 Task: Create board using template kanban template.
Action: Mouse moved to (273, 56)
Screenshot: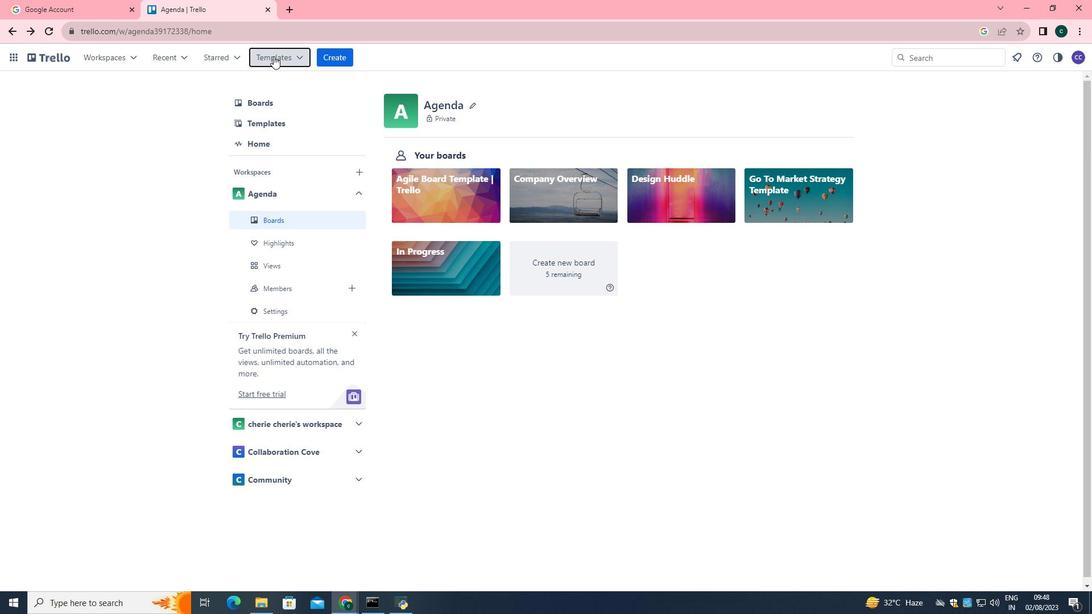 
Action: Mouse pressed left at (273, 56)
Screenshot: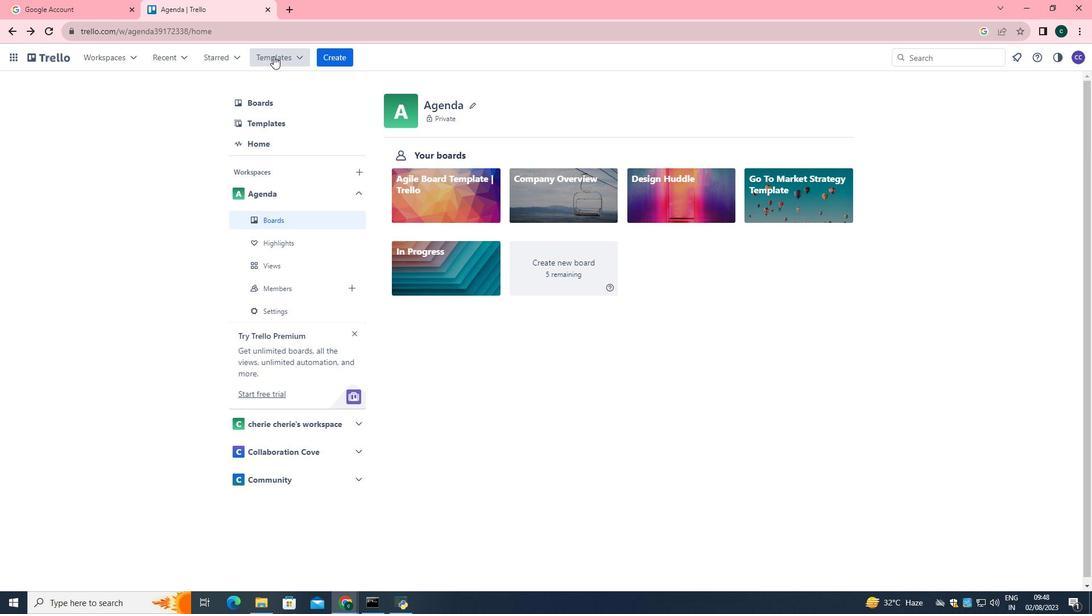 
Action: Mouse moved to (310, 229)
Screenshot: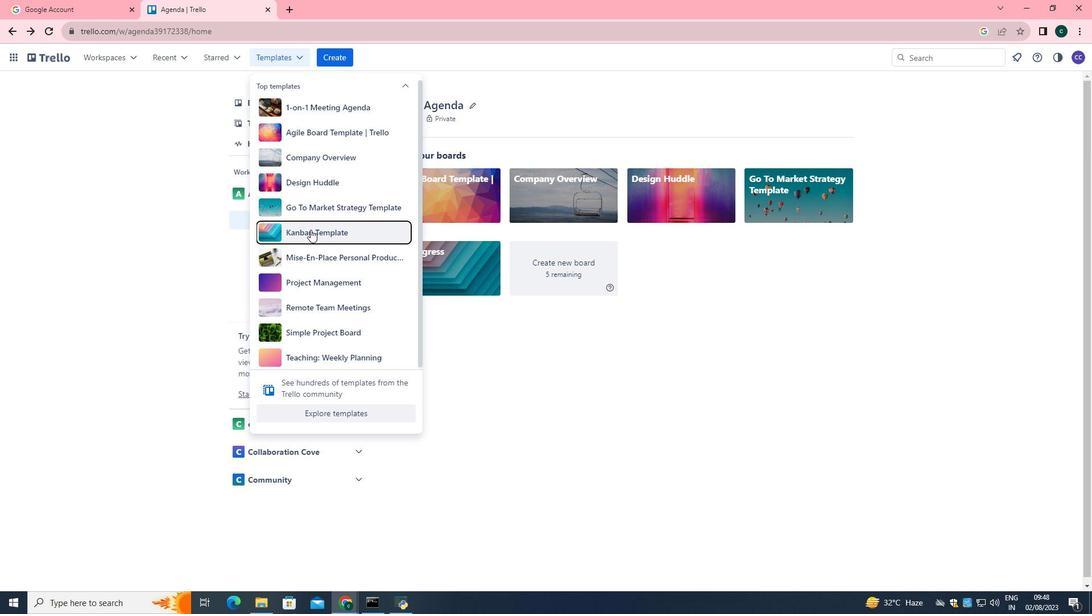 
Action: Mouse pressed left at (310, 229)
Screenshot: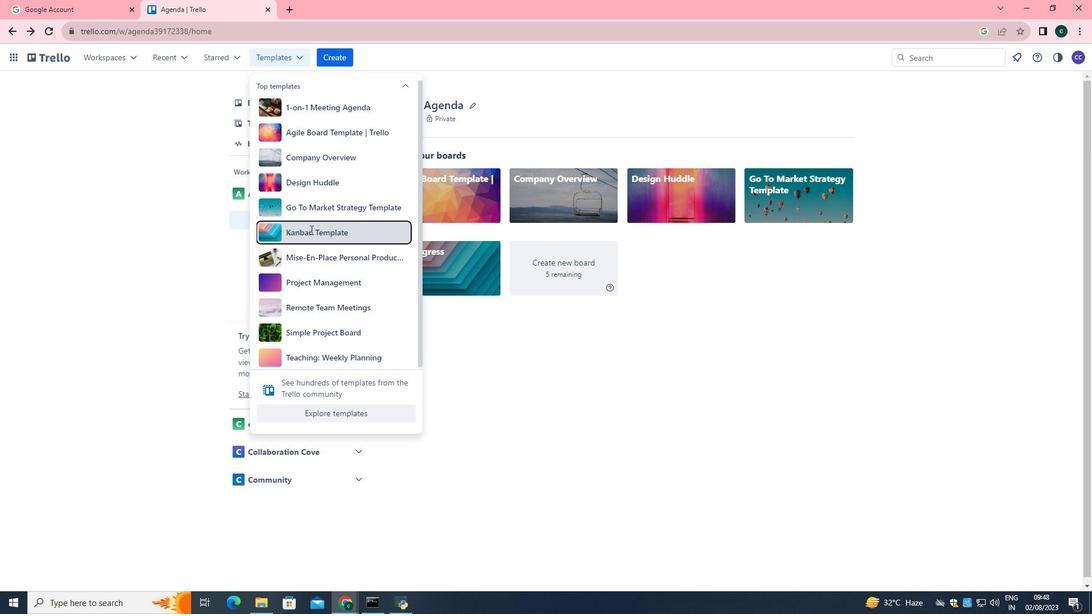 
Action: Mouse moved to (325, 437)
Screenshot: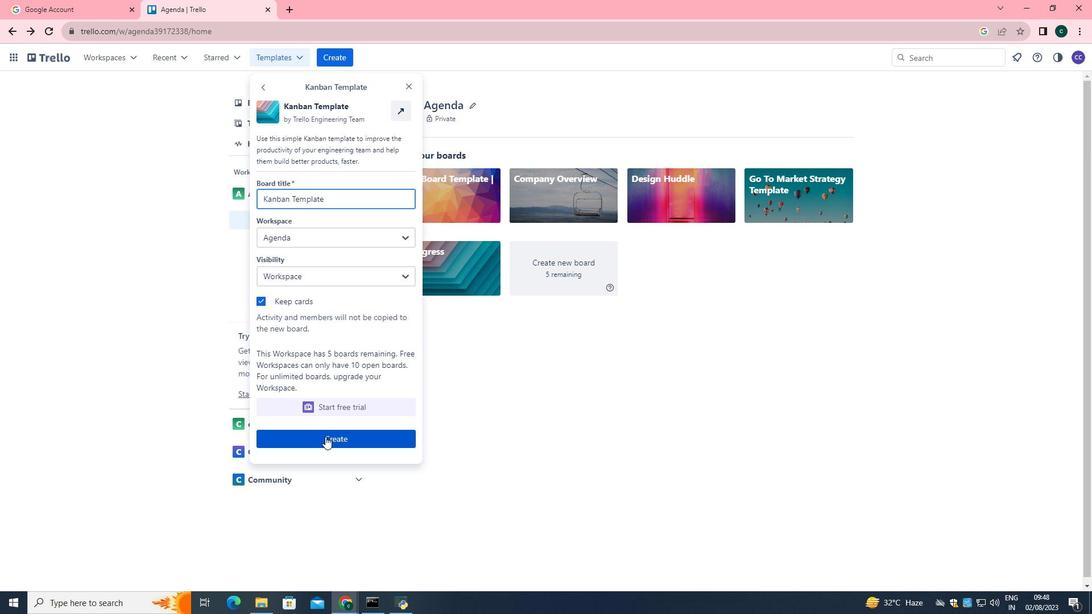 
Action: Mouse pressed left at (325, 437)
Screenshot: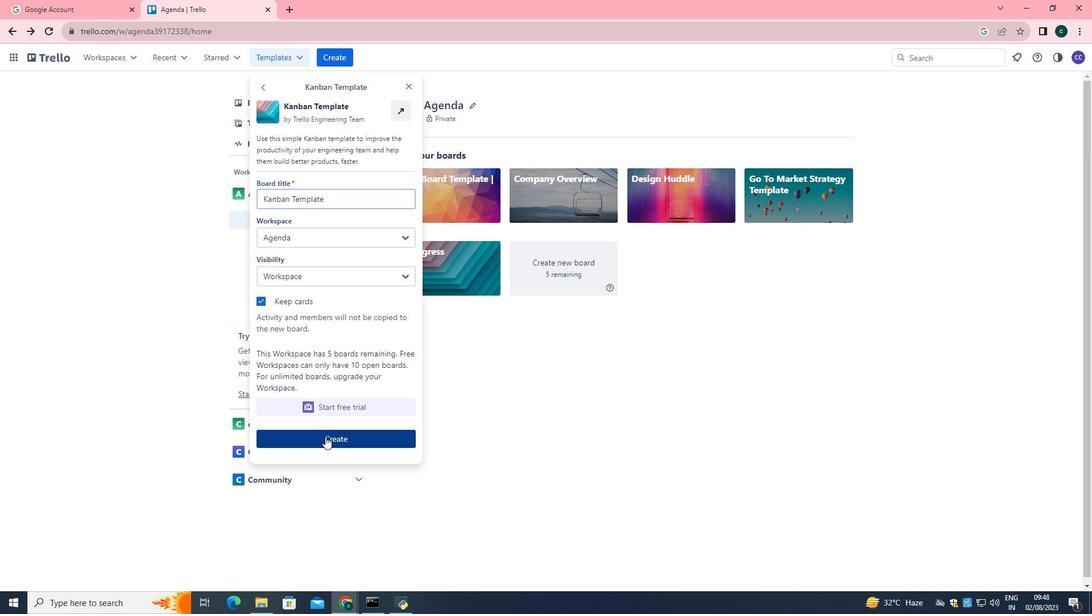 
